 Task: Check a repository's "Projects" for task management and planning.
Action: Mouse moved to (1296, 83)
Screenshot: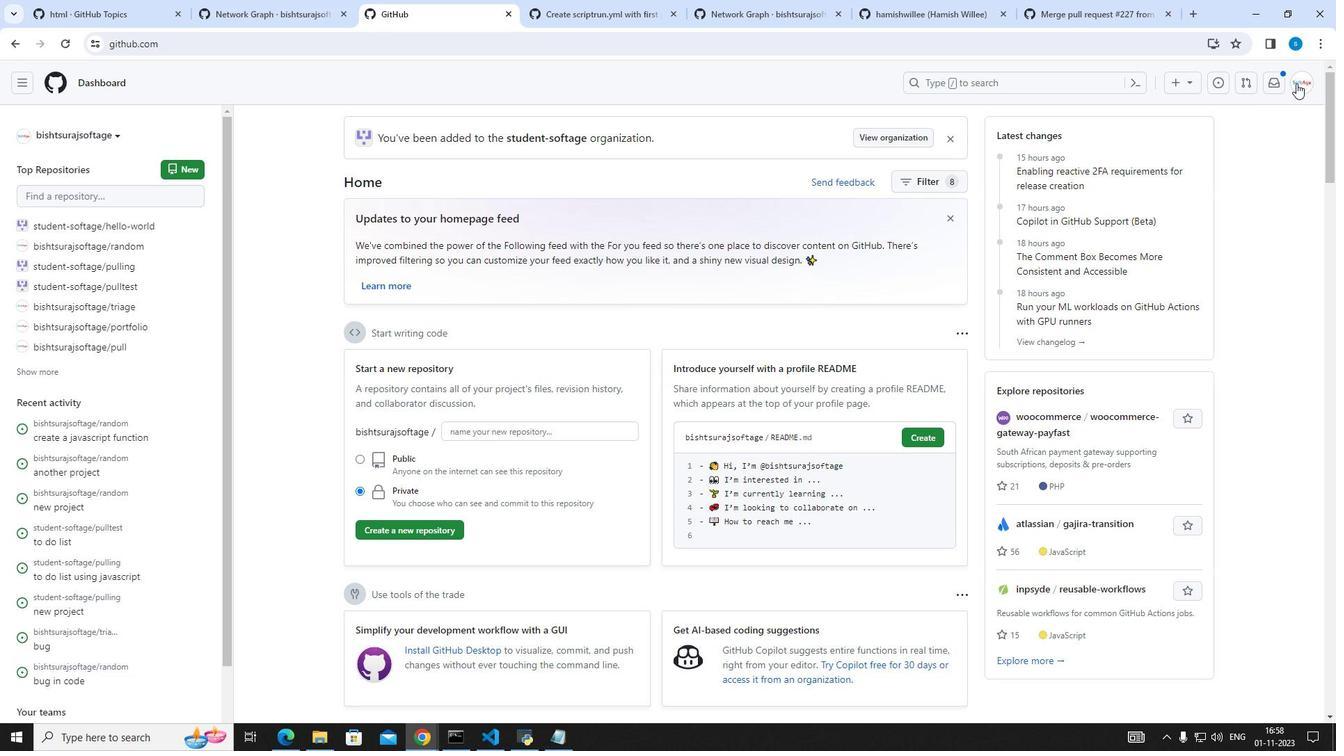 
Action: Mouse pressed left at (1296, 83)
Screenshot: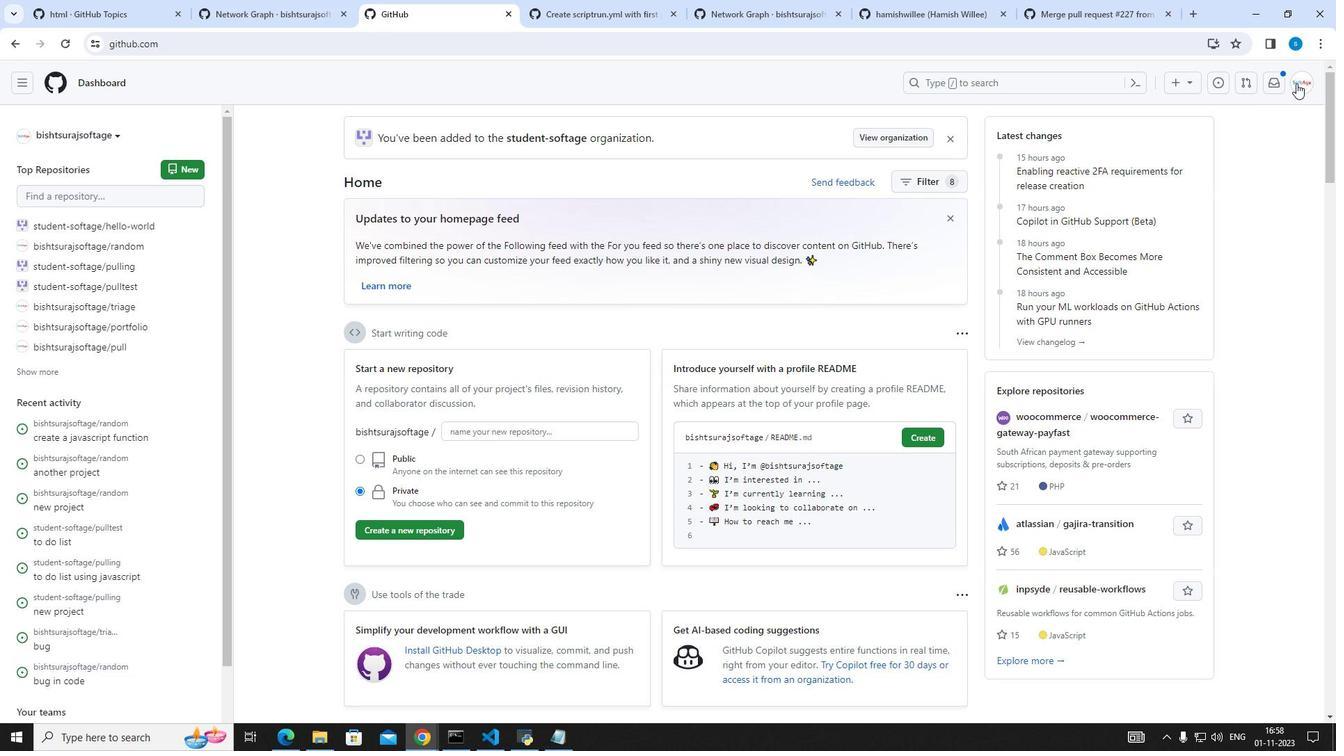 
Action: Mouse moved to (1211, 187)
Screenshot: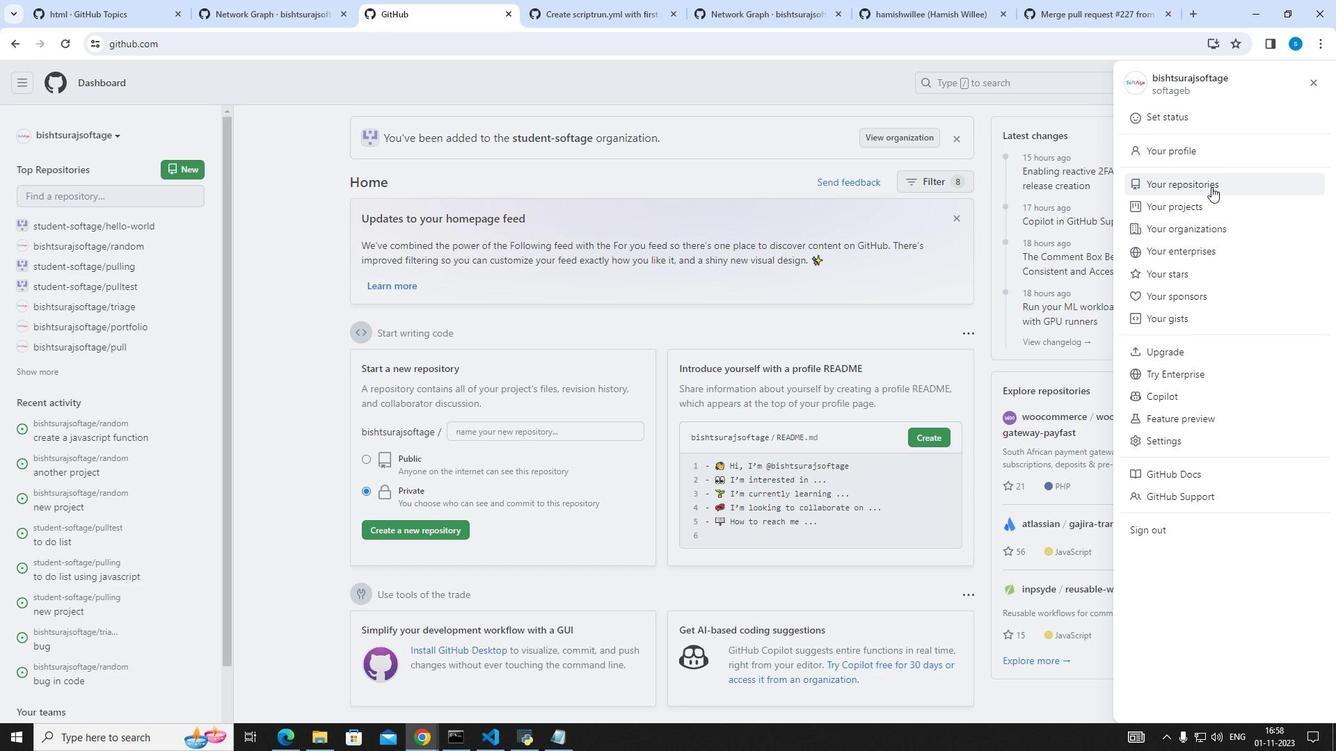 
Action: Mouse pressed left at (1211, 187)
Screenshot: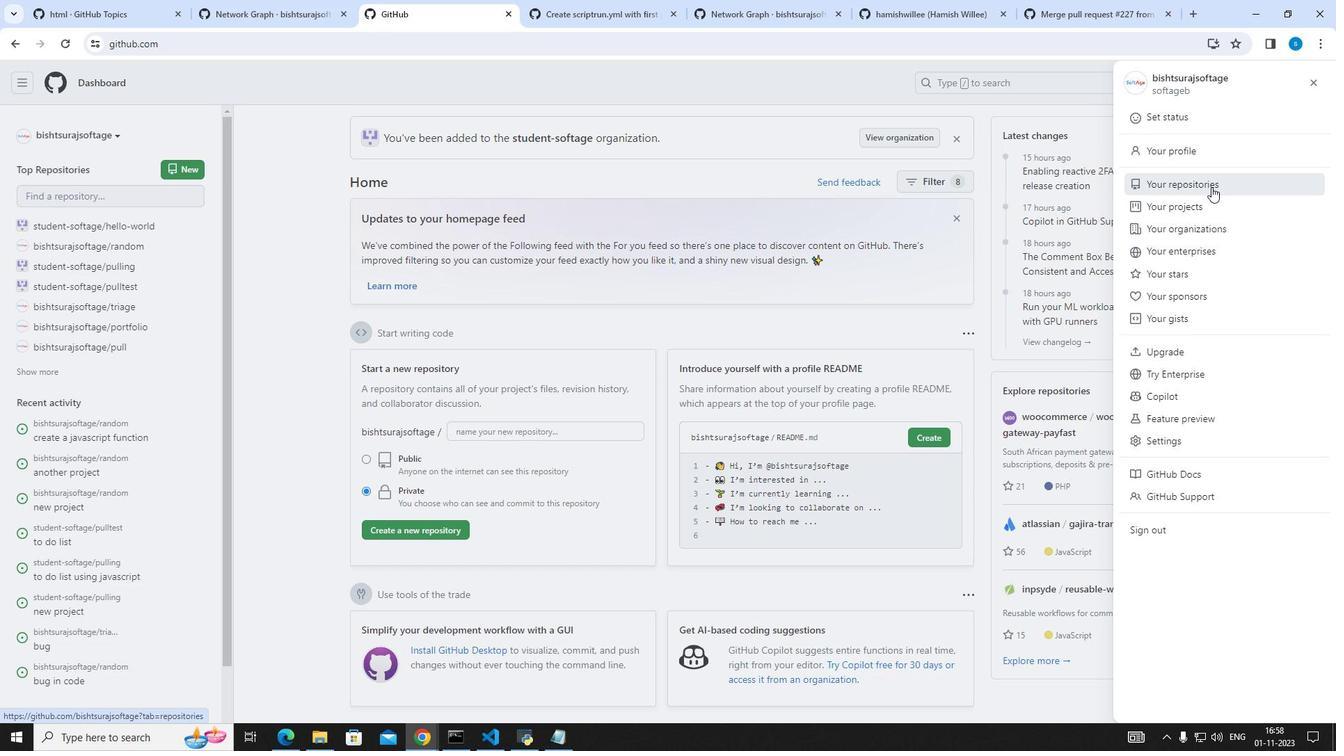 
Action: Mouse moved to (478, 210)
Screenshot: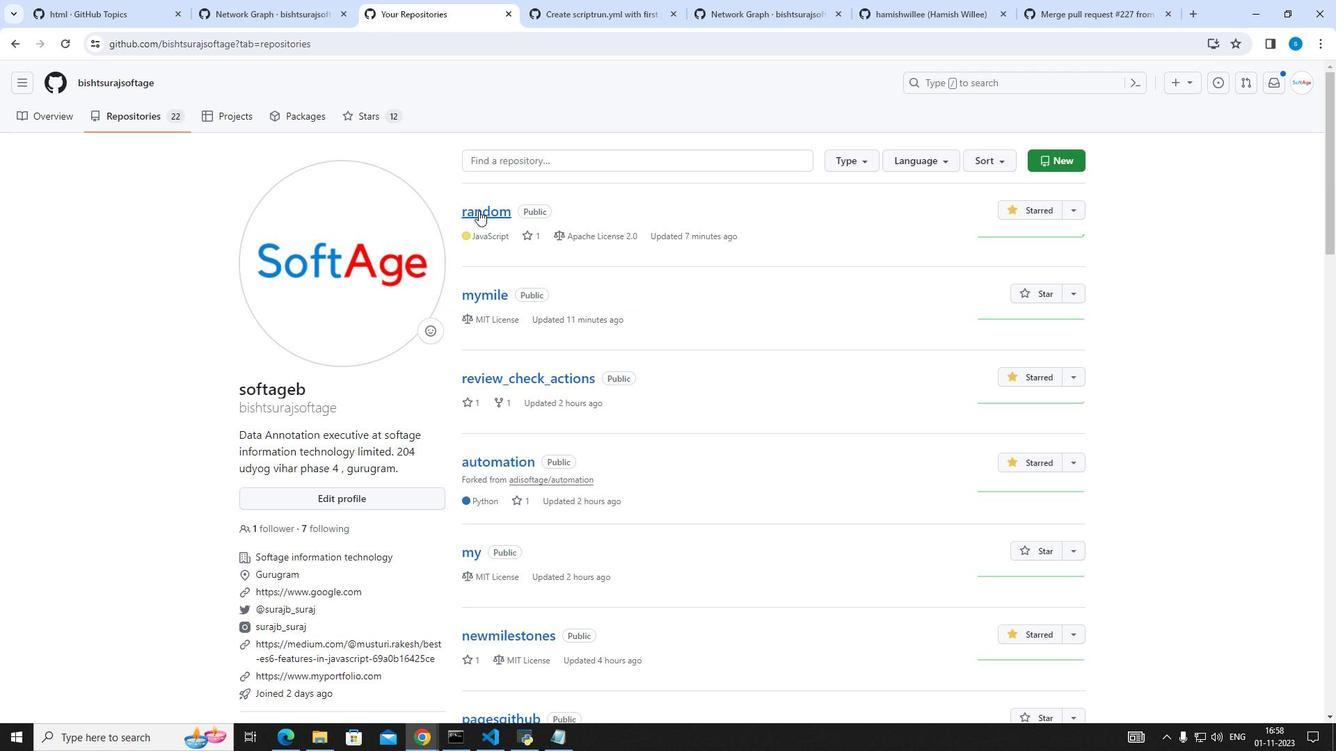 
Action: Mouse pressed left at (478, 210)
Screenshot: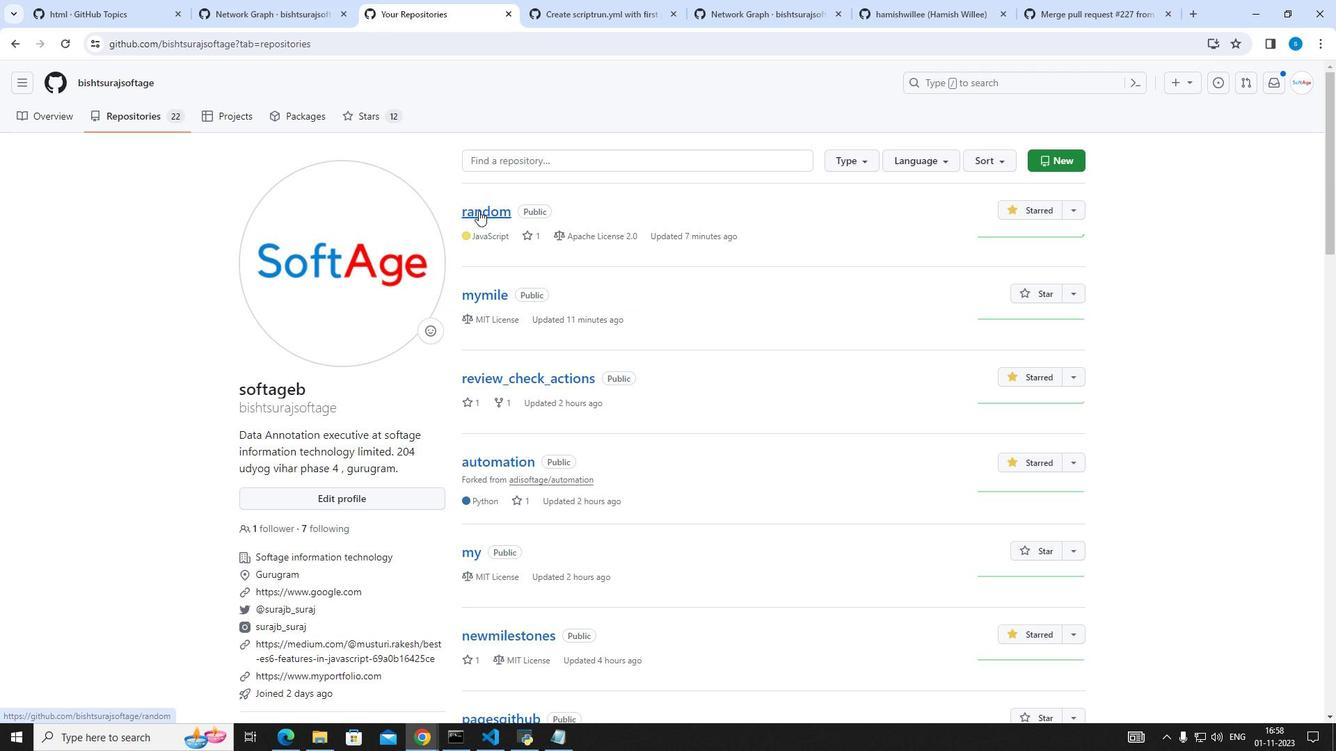 
Action: Mouse moved to (425, 121)
Screenshot: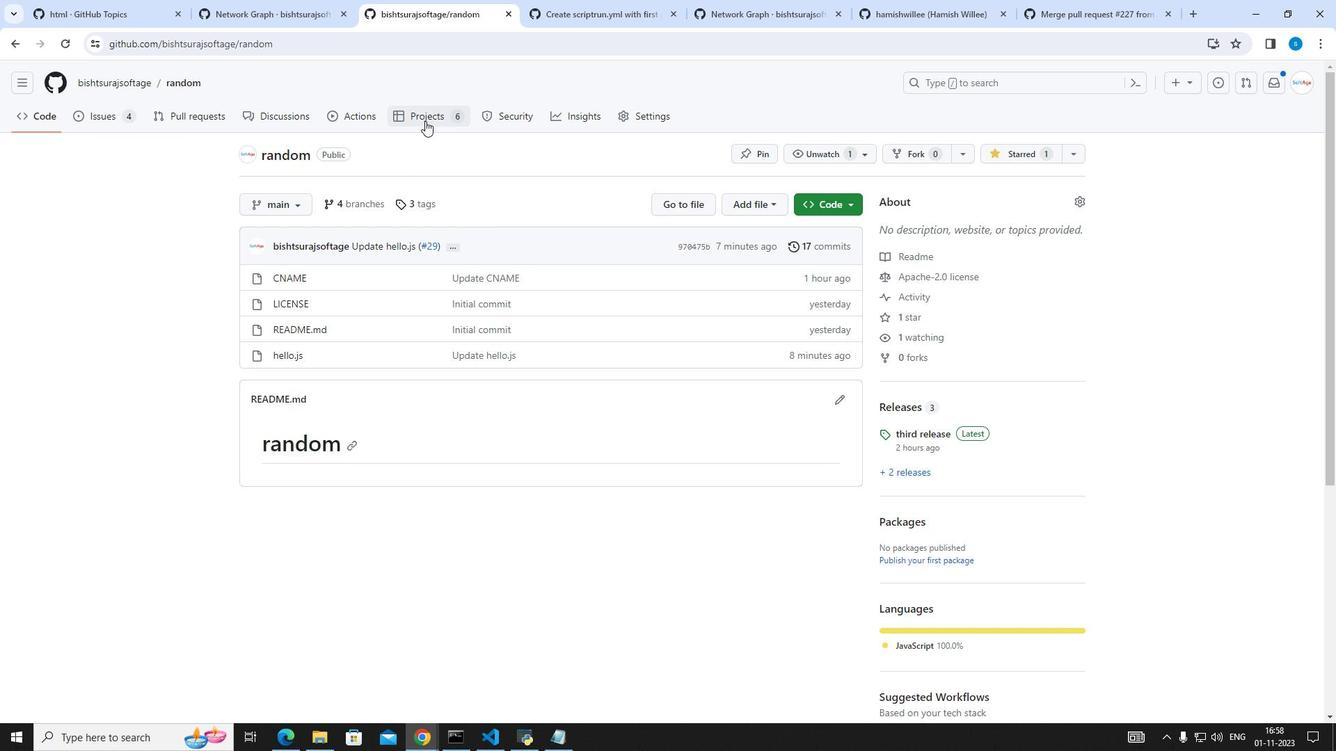 
Action: Mouse pressed left at (425, 121)
Screenshot: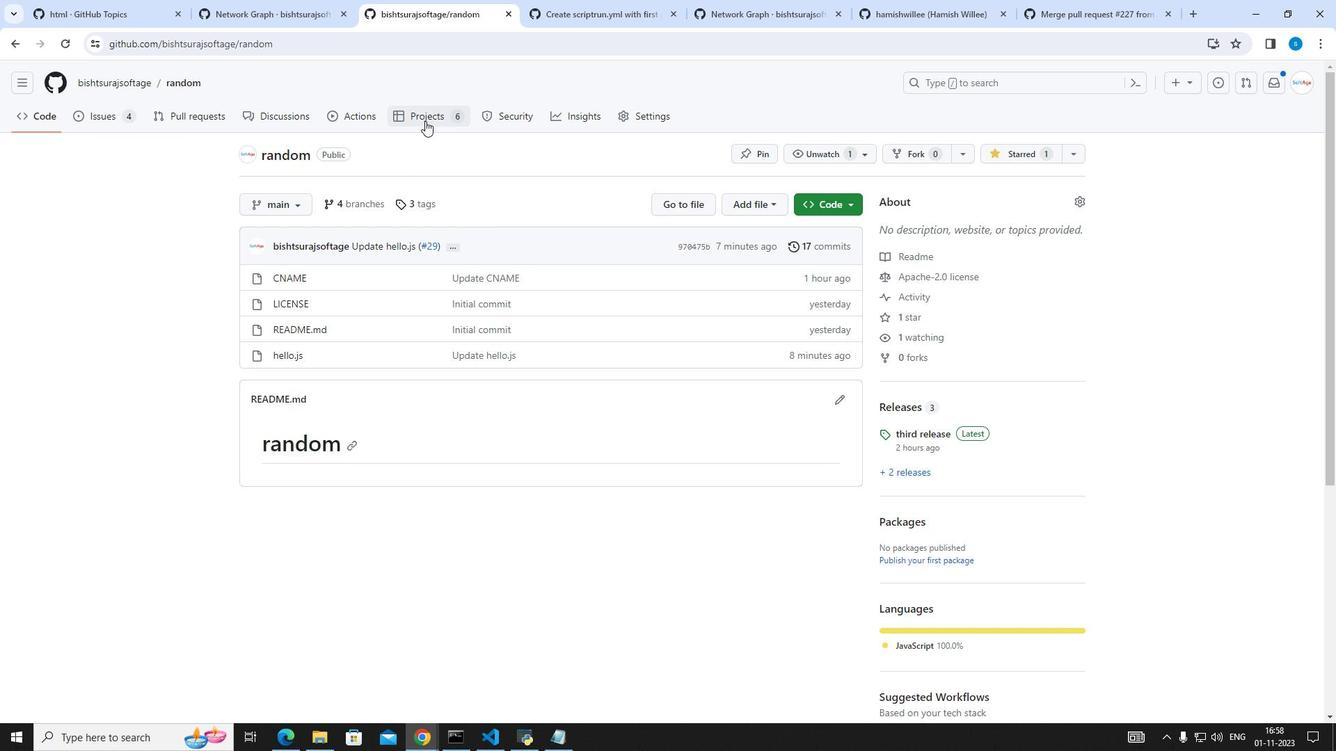 
Action: Mouse moved to (314, 433)
Screenshot: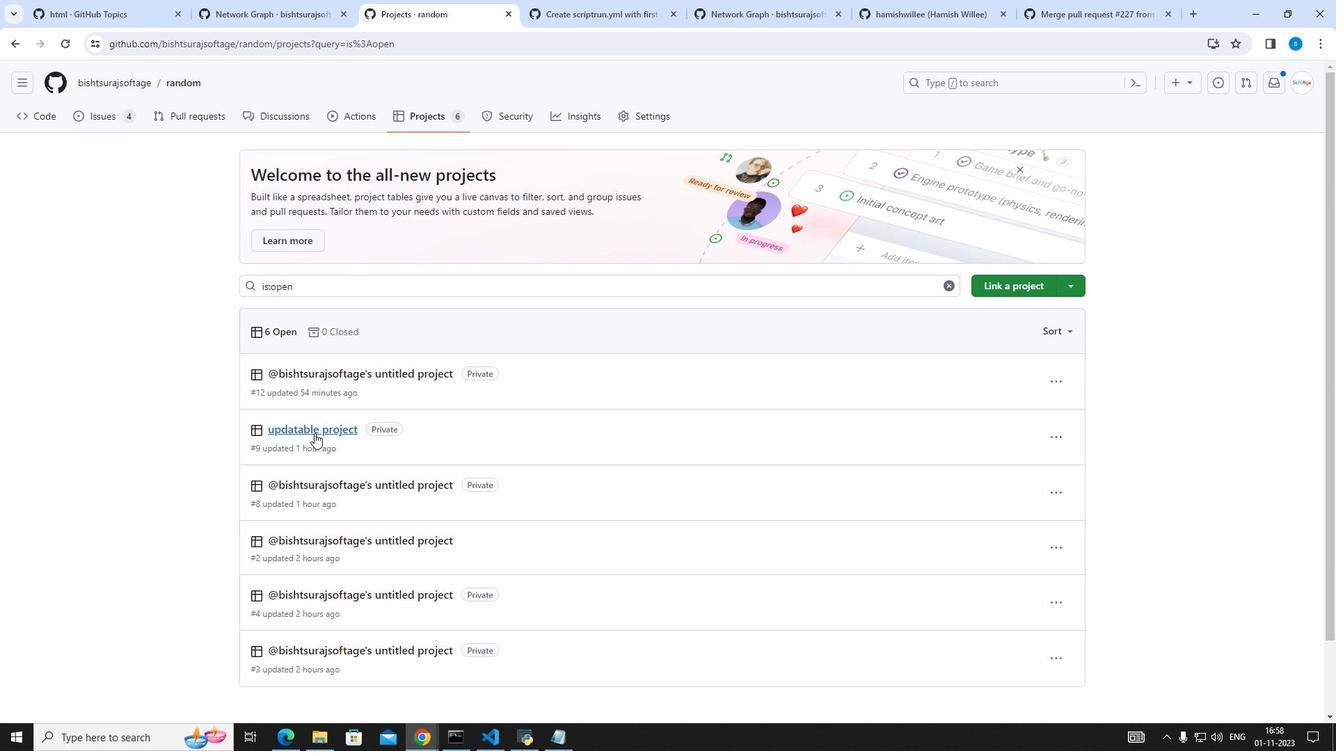 
Action: Mouse pressed left at (314, 433)
Screenshot: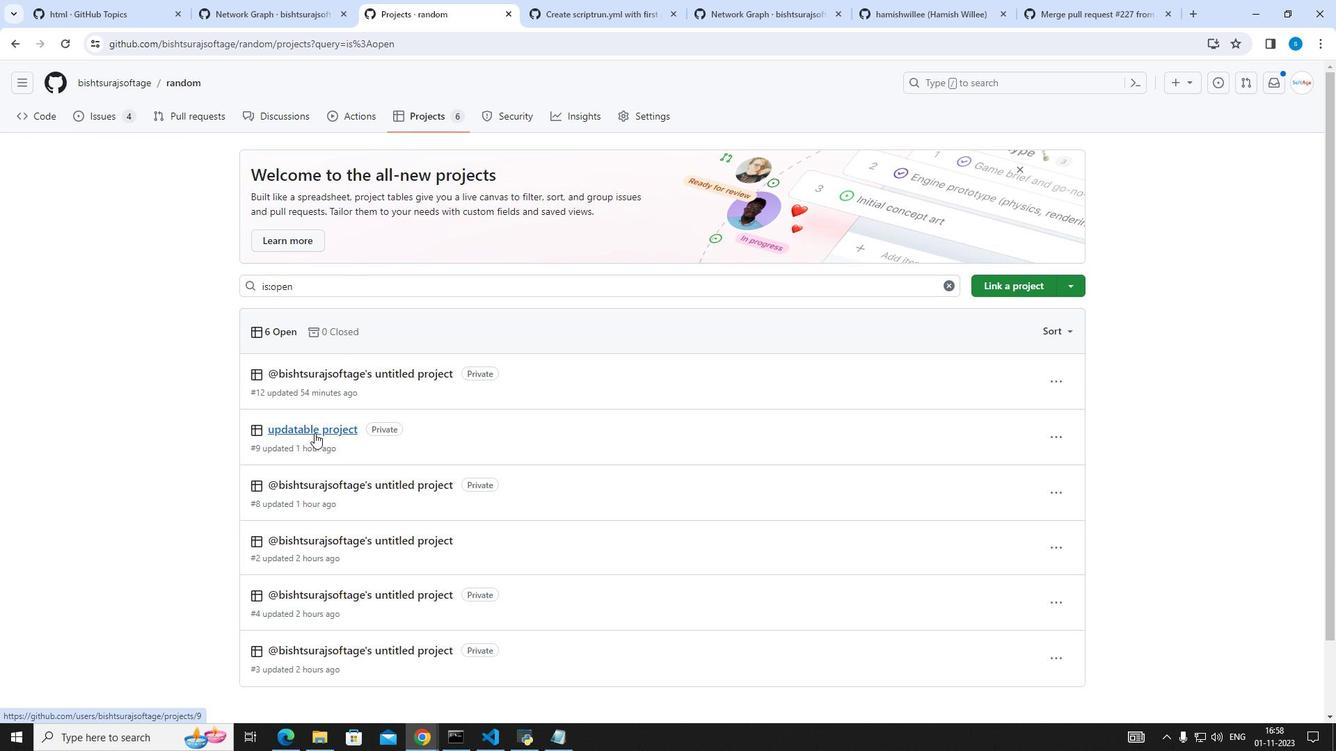 
Action: Mouse moved to (35, 704)
Screenshot: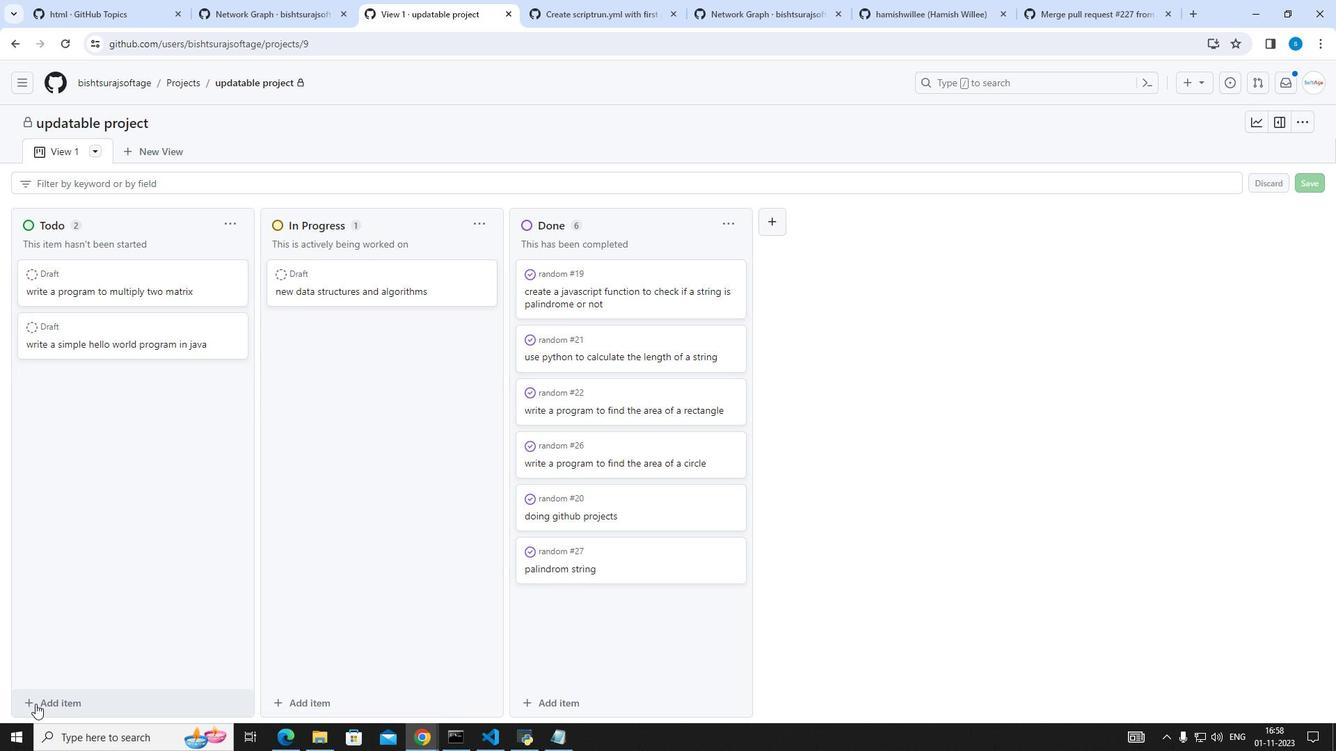 
Action: Mouse pressed left at (35, 704)
Screenshot: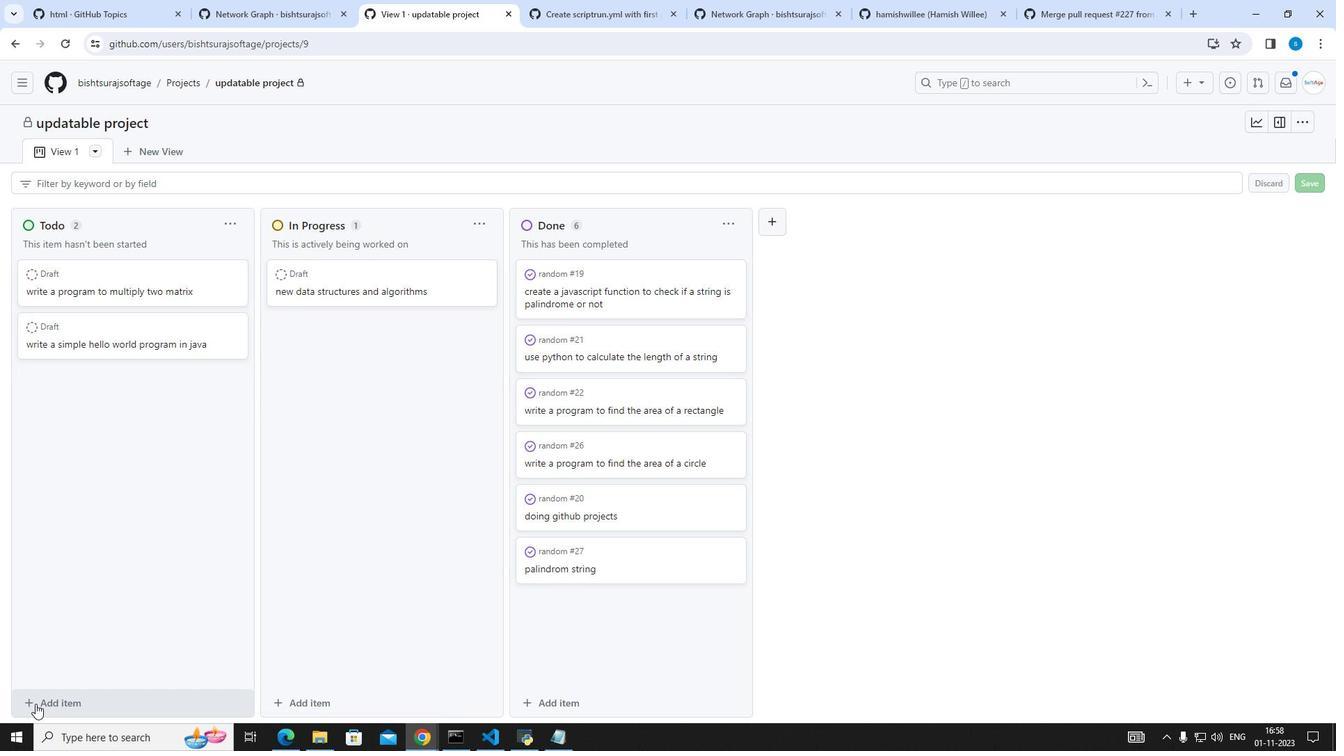 
Action: Key pressed adding<Key.space>another<Key.space>itew<Key.backspace>m<Key.enter>
Screenshot: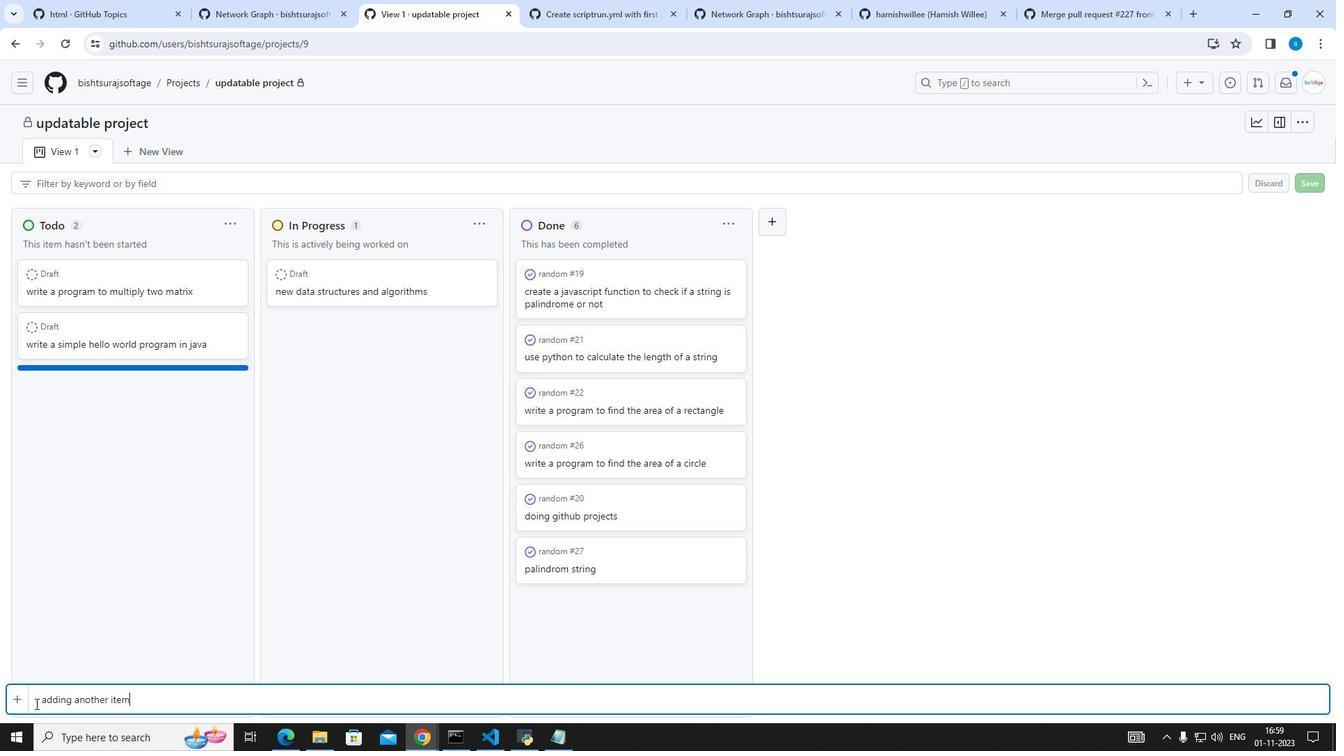 
